 Task: Change the display output to OpenGL video output.
Action: Mouse moved to (123, 15)
Screenshot: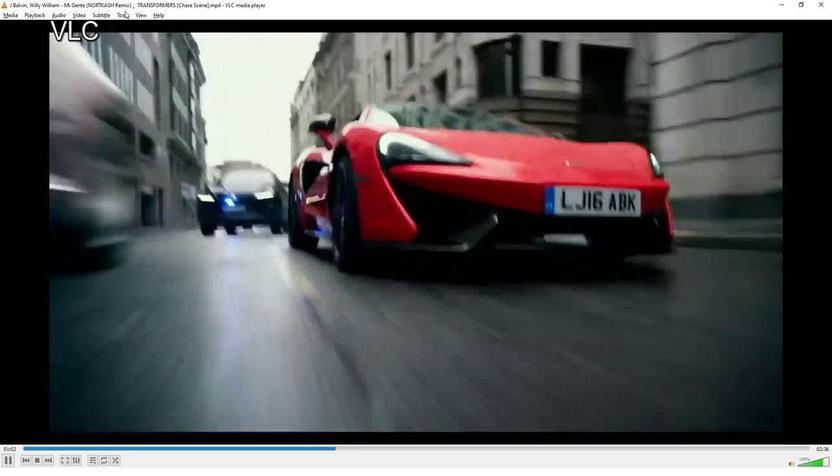 
Action: Mouse pressed left at (123, 15)
Screenshot: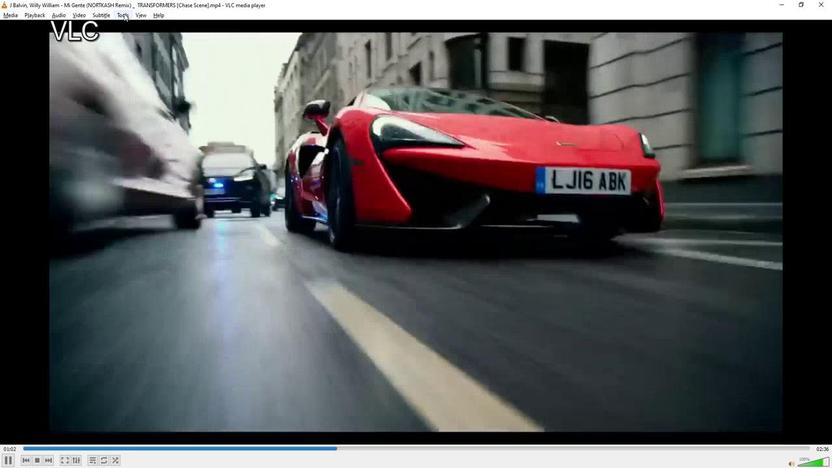 
Action: Mouse moved to (158, 118)
Screenshot: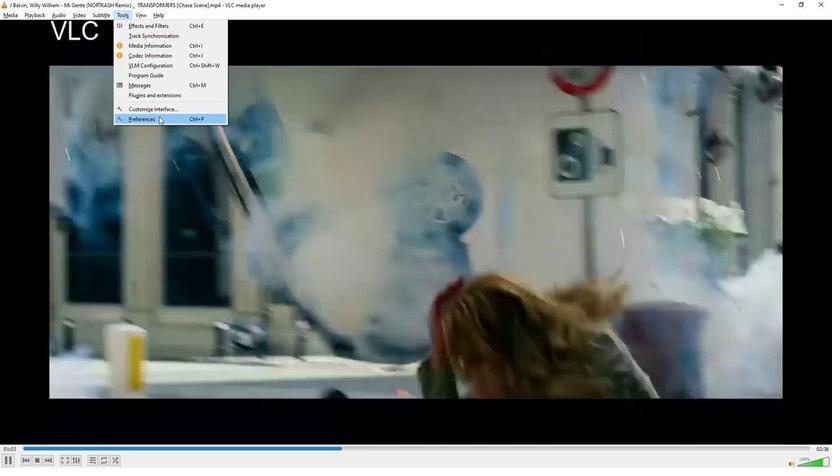 
Action: Mouse pressed left at (158, 118)
Screenshot: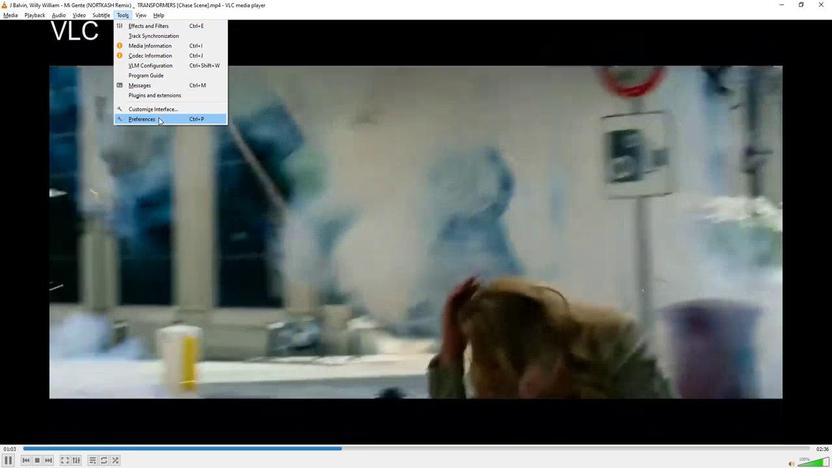 
Action: Mouse moved to (359, 69)
Screenshot: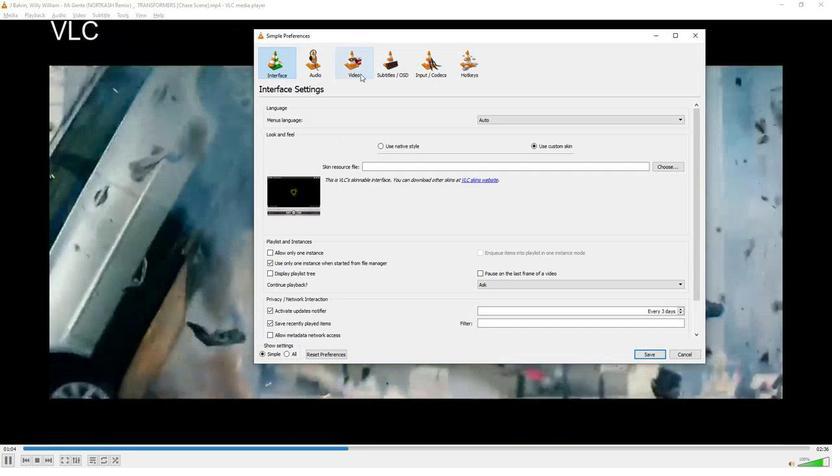 
Action: Mouse pressed left at (359, 69)
Screenshot: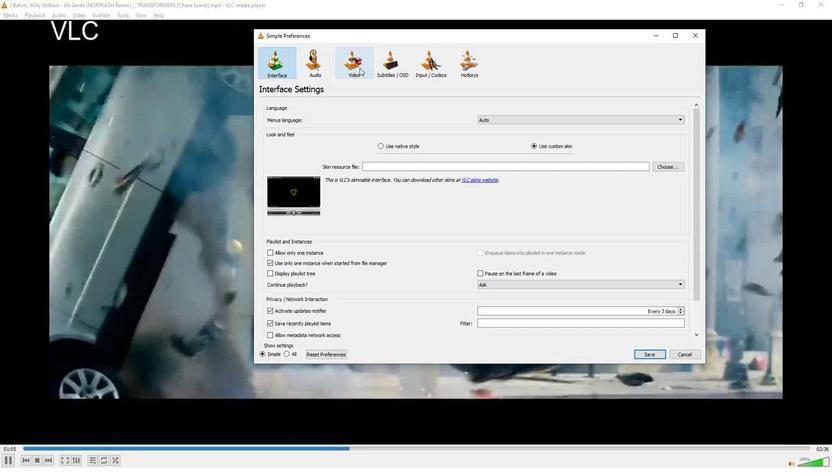 
Action: Mouse moved to (516, 147)
Screenshot: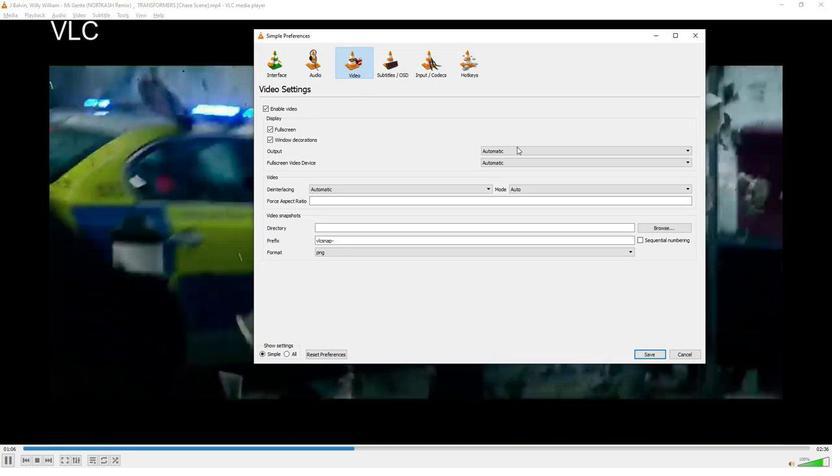
Action: Mouse pressed left at (516, 147)
Screenshot: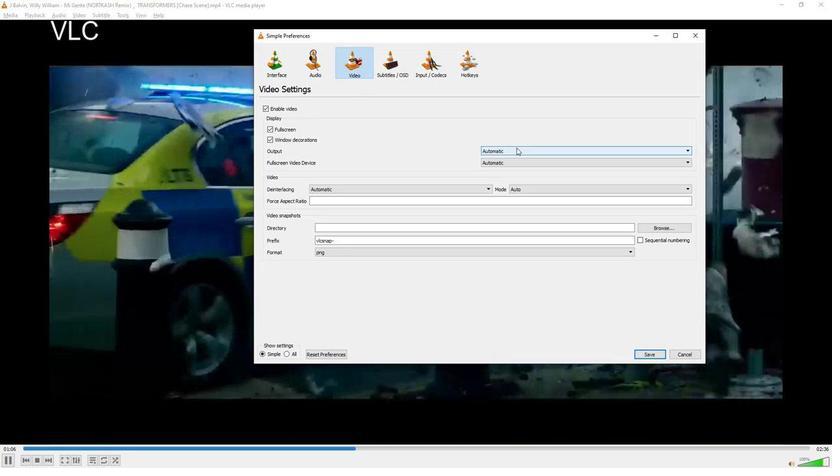 
Action: Mouse moved to (510, 182)
Screenshot: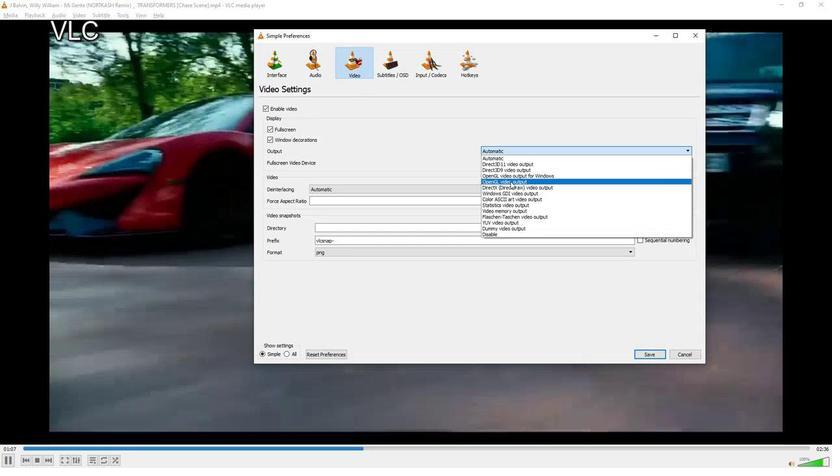 
Action: Mouse pressed left at (510, 182)
Screenshot: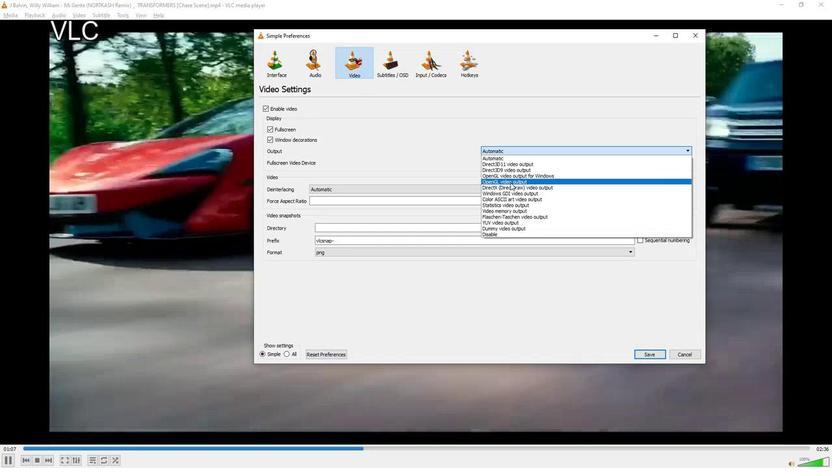 
Action: Mouse moved to (504, 293)
Screenshot: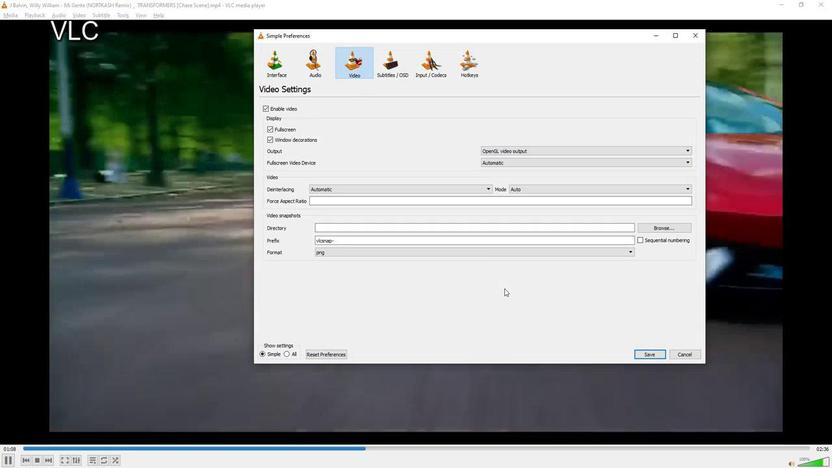 
